 Task: Set the Date Opened to "is on " Also Select the date while find invoice.
Action: Mouse moved to (170, 21)
Screenshot: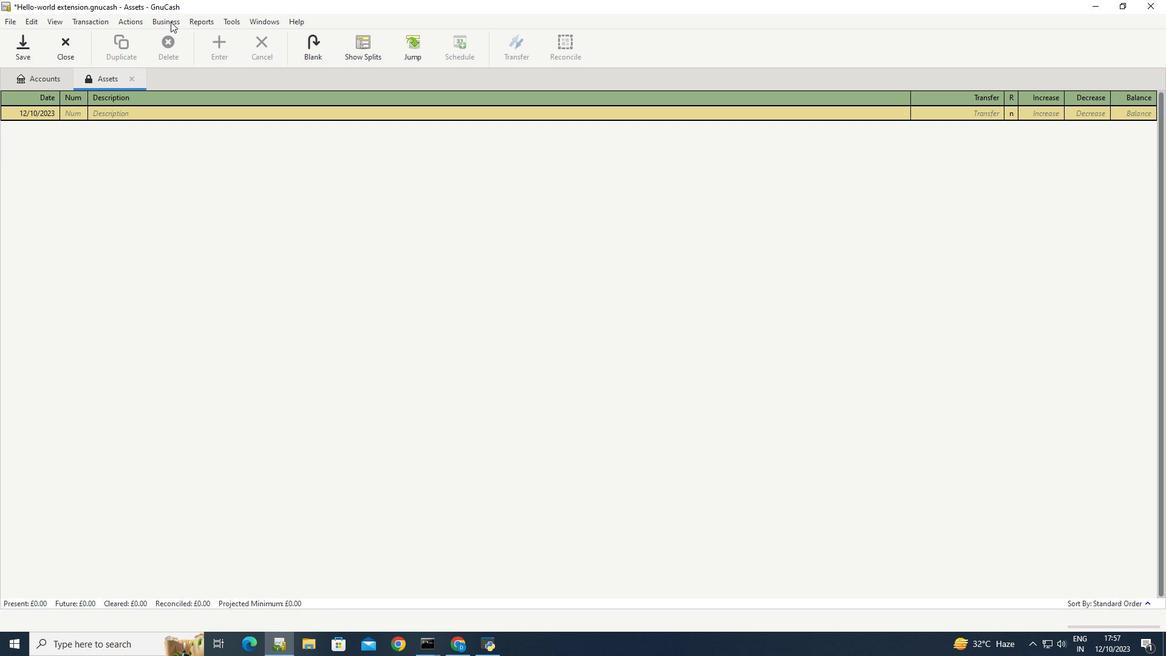 
Action: Mouse pressed left at (170, 21)
Screenshot: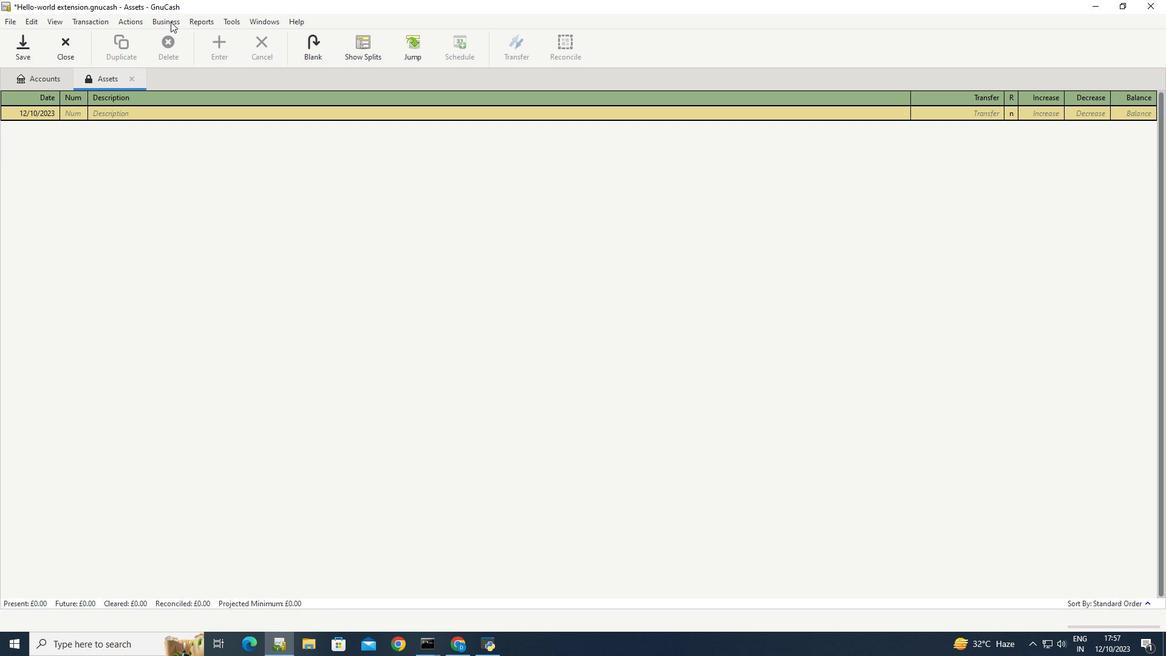 
Action: Mouse moved to (309, 98)
Screenshot: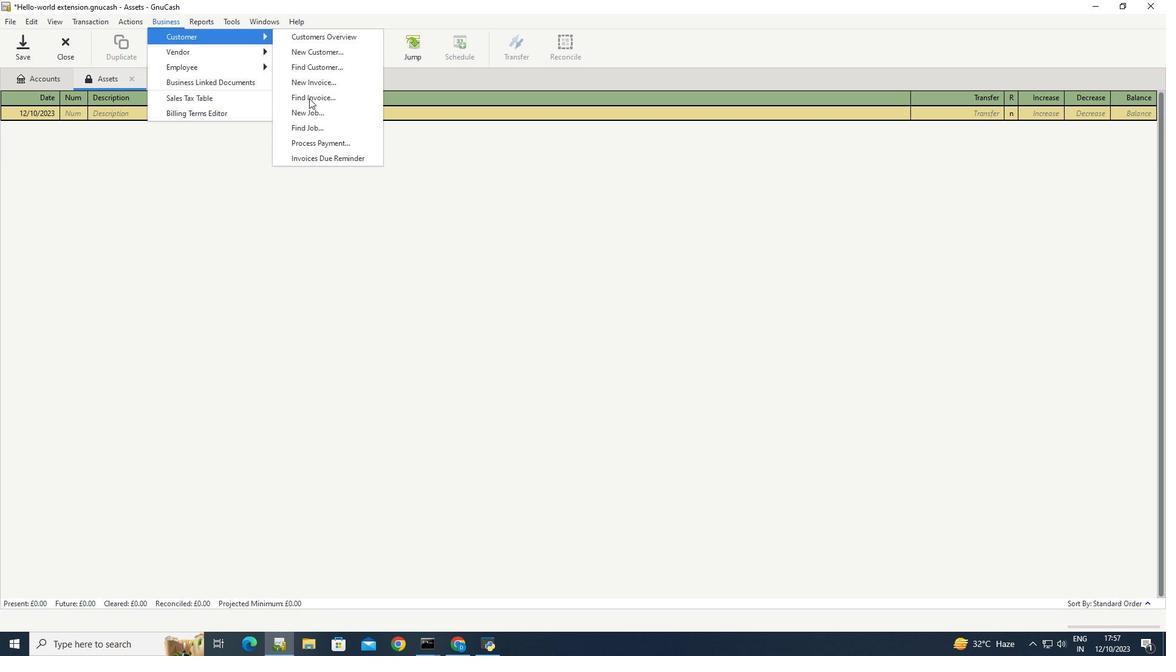 
Action: Mouse pressed left at (309, 98)
Screenshot: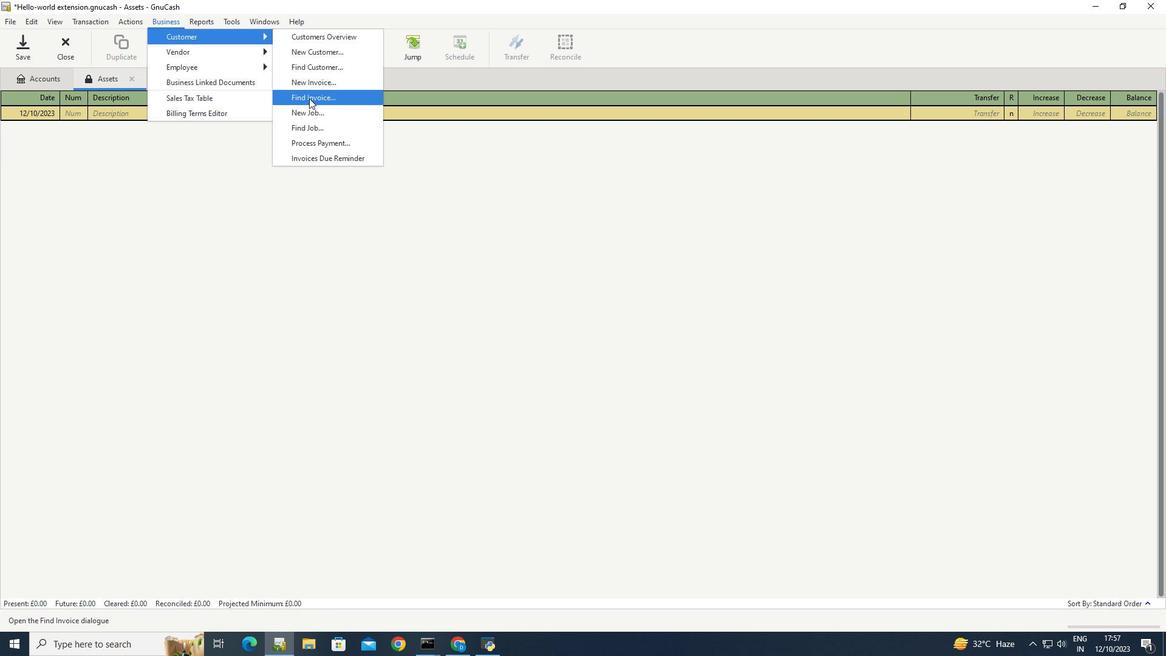 
Action: Mouse moved to (451, 283)
Screenshot: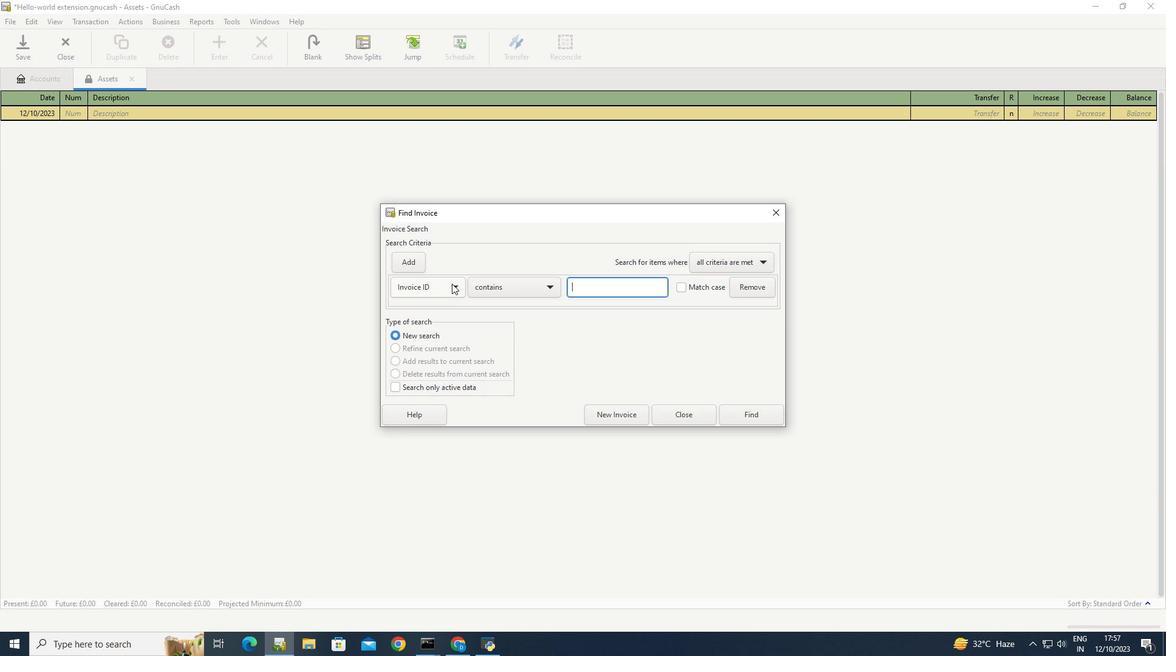 
Action: Mouse pressed left at (451, 283)
Screenshot: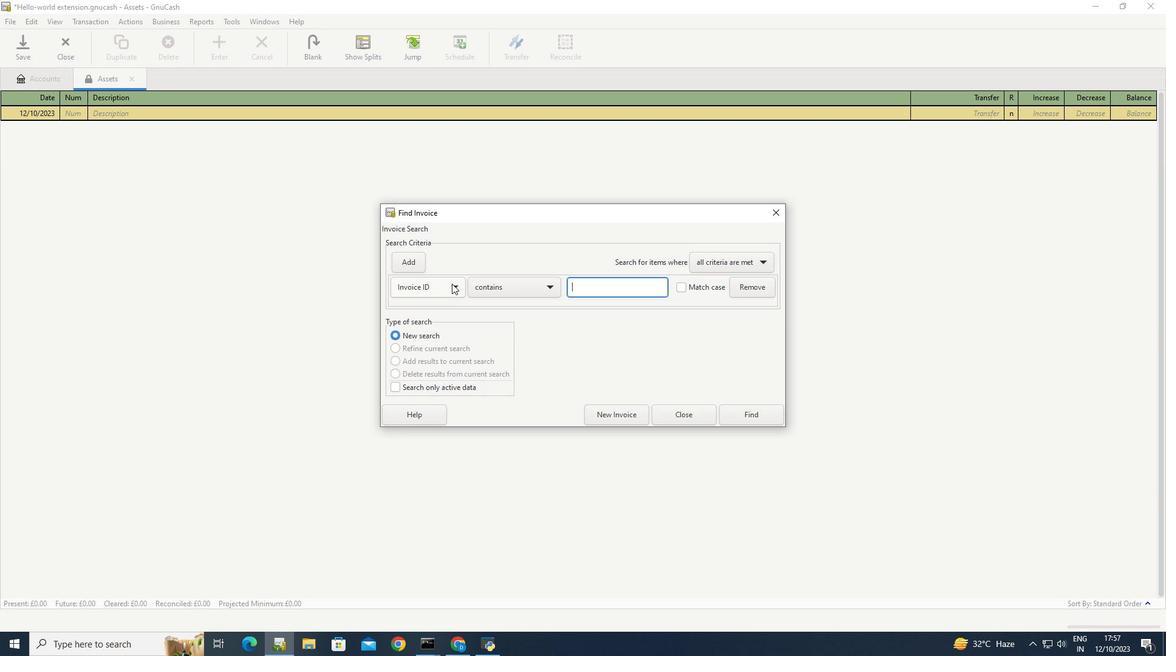 
Action: Mouse moved to (424, 344)
Screenshot: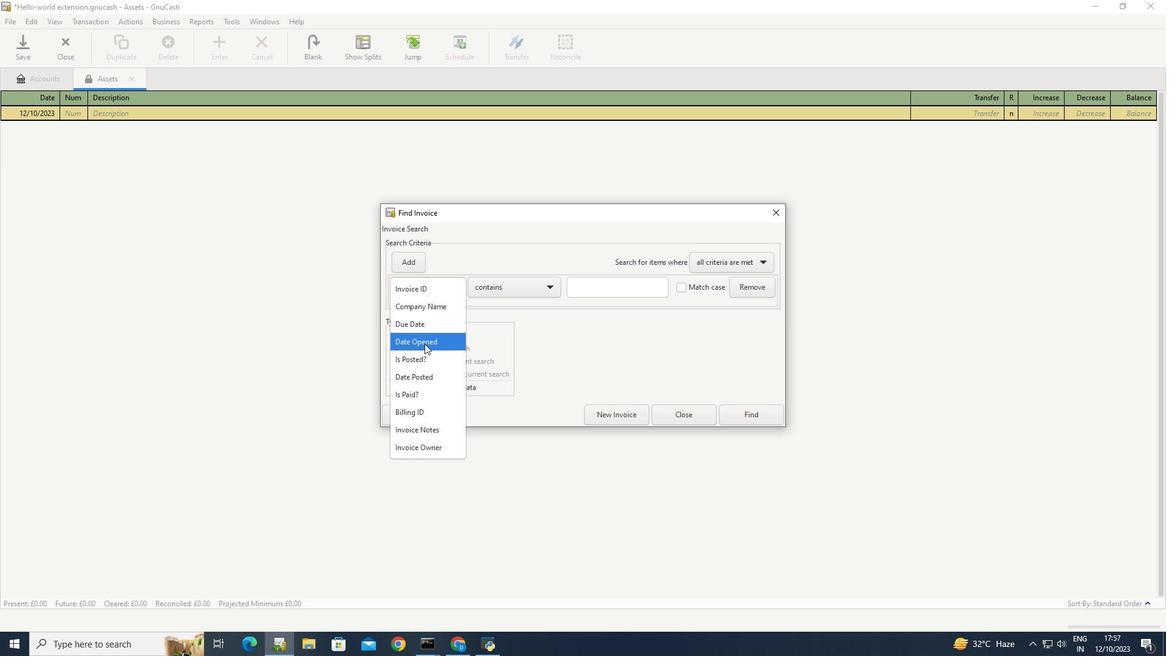 
Action: Mouse pressed left at (424, 344)
Screenshot: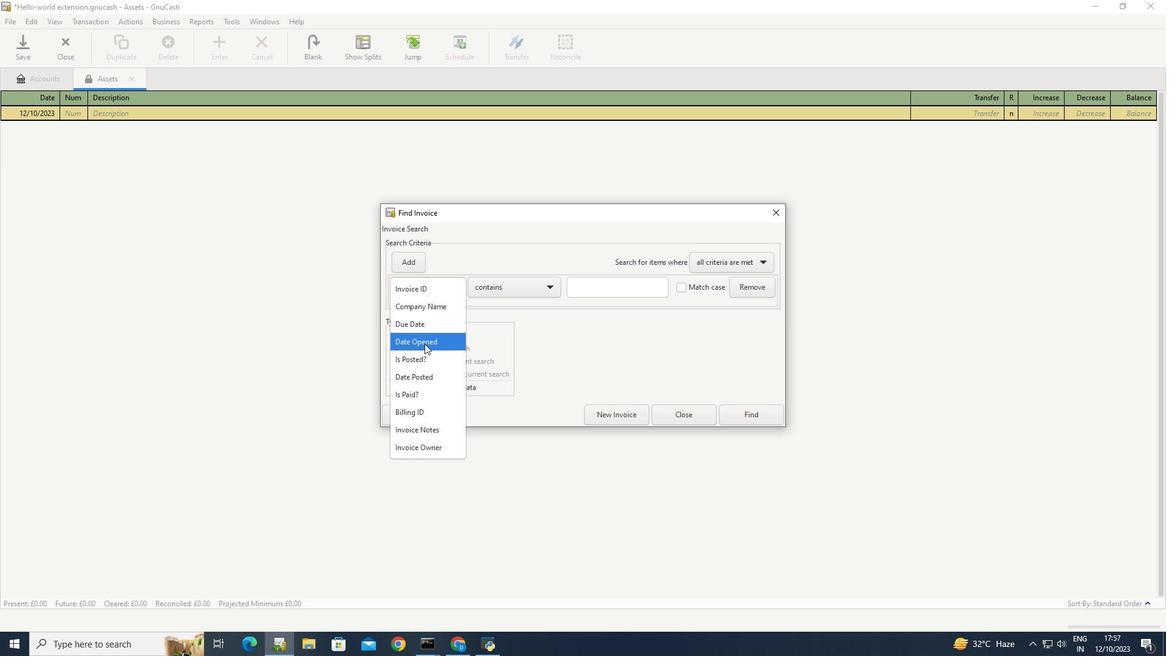 
Action: Mouse moved to (524, 288)
Screenshot: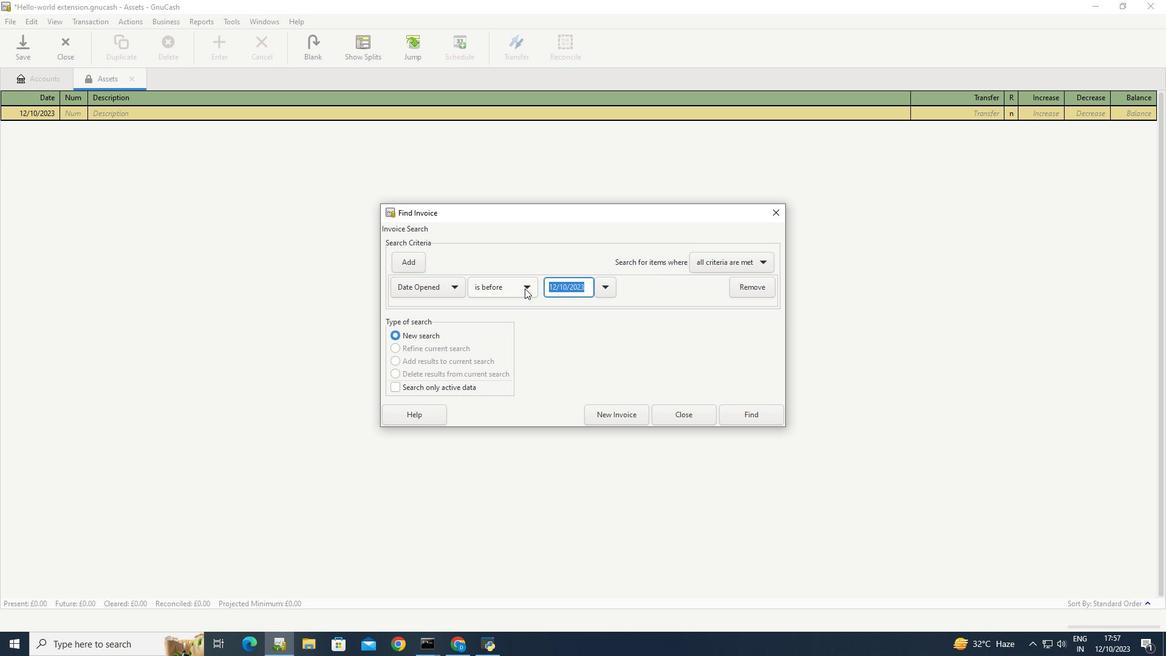 
Action: Mouse pressed left at (524, 288)
Screenshot: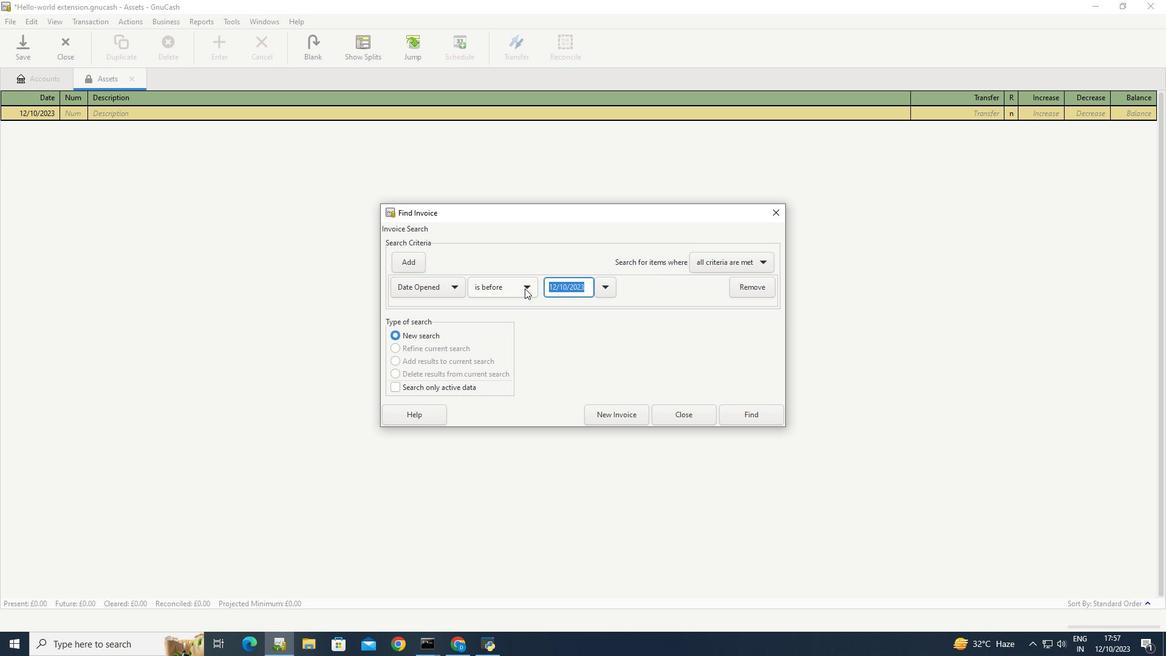 
Action: Mouse moved to (498, 325)
Screenshot: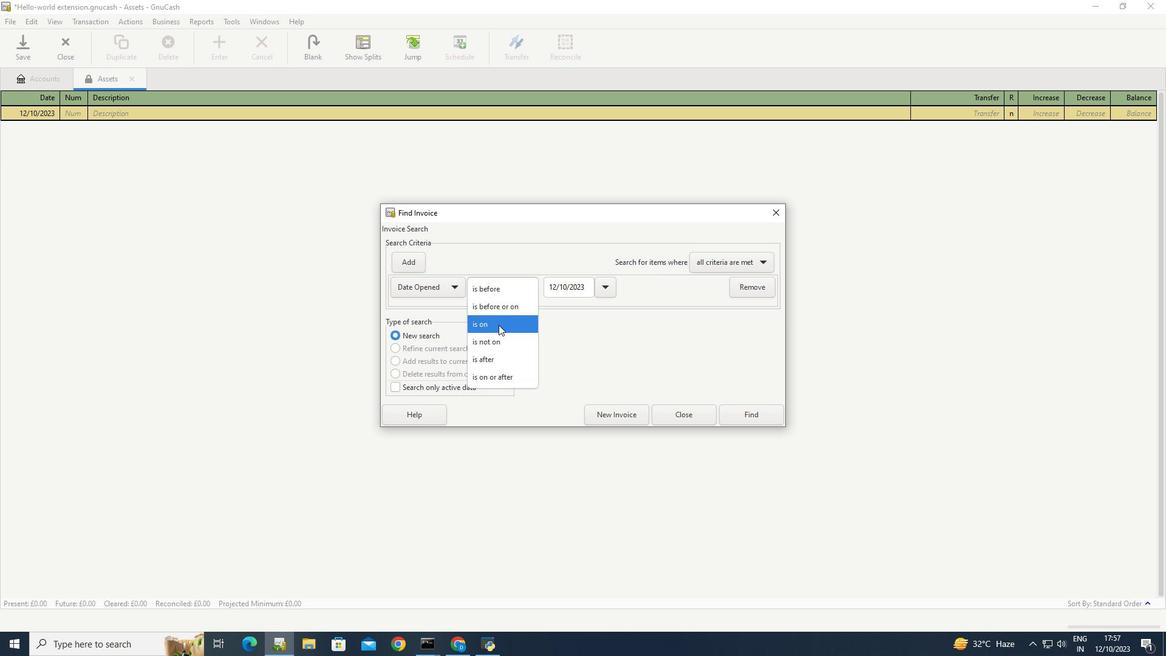 
Action: Mouse pressed left at (498, 325)
Screenshot: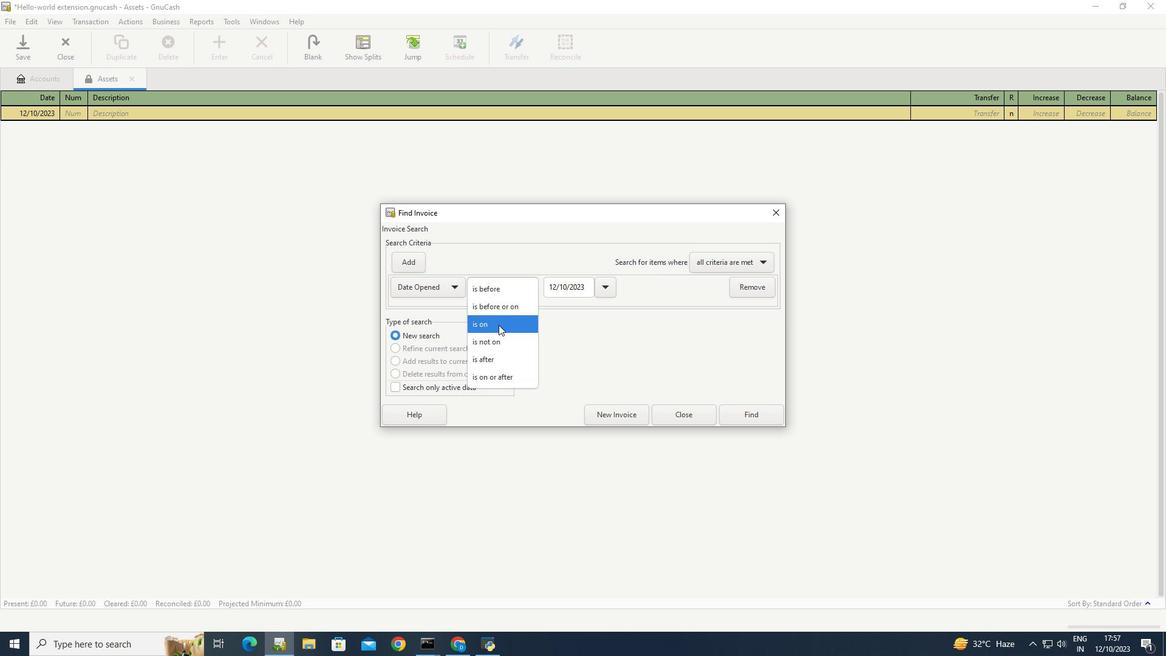 
Action: Mouse moved to (608, 284)
Screenshot: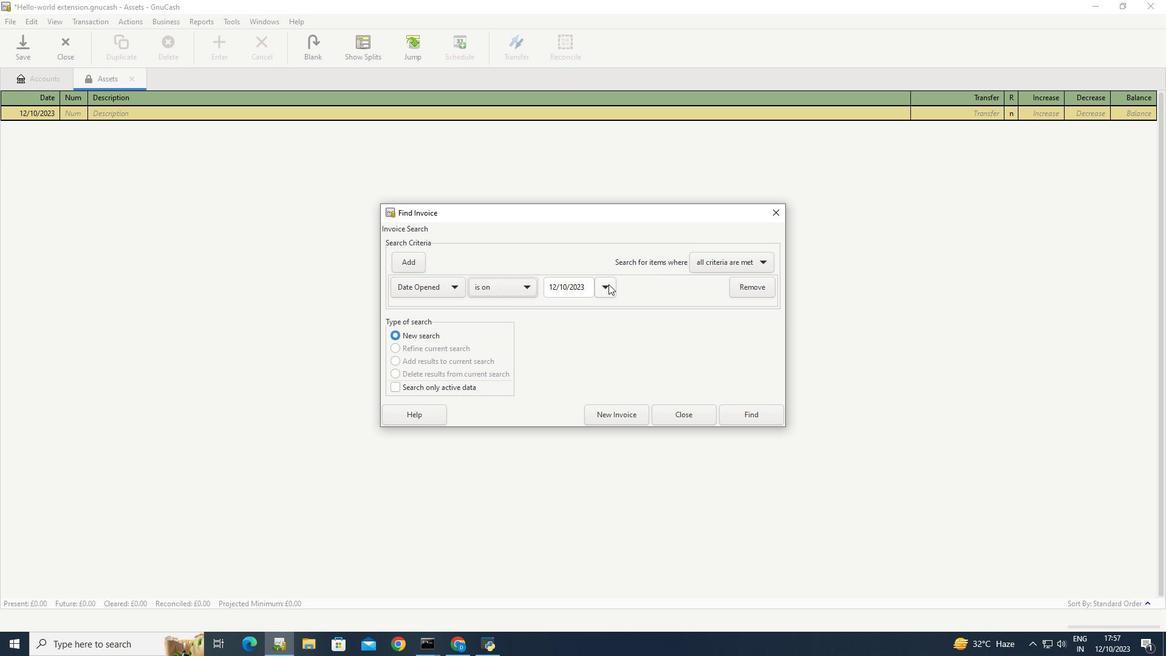 
Action: Mouse pressed left at (608, 284)
Screenshot: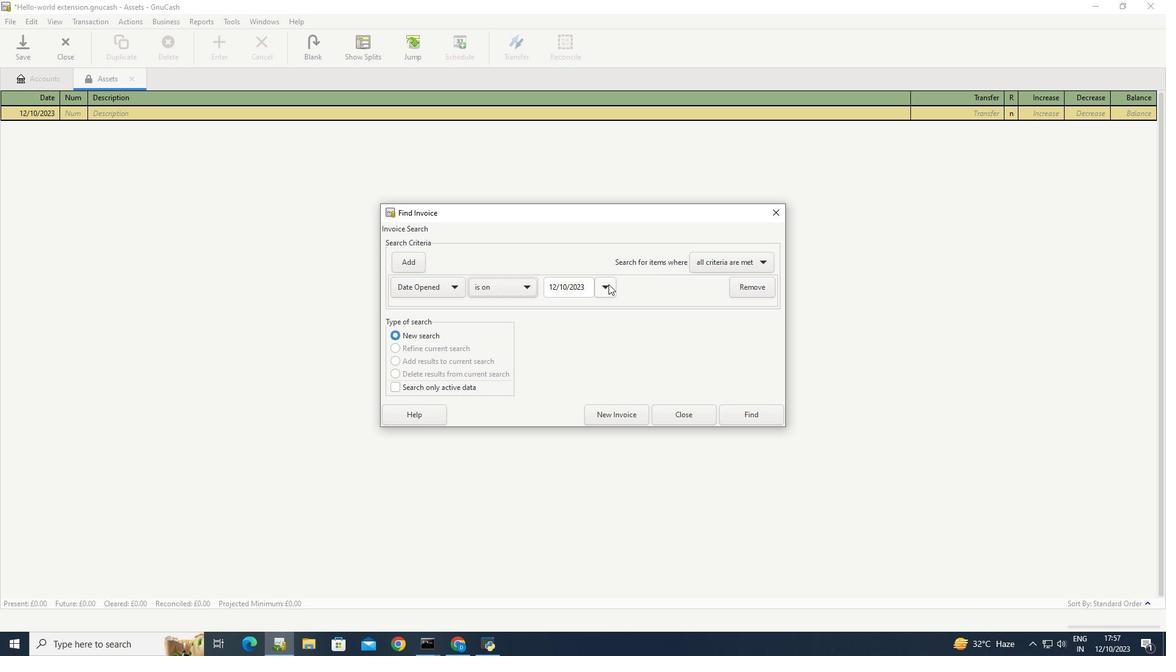
Action: Mouse moved to (561, 350)
Screenshot: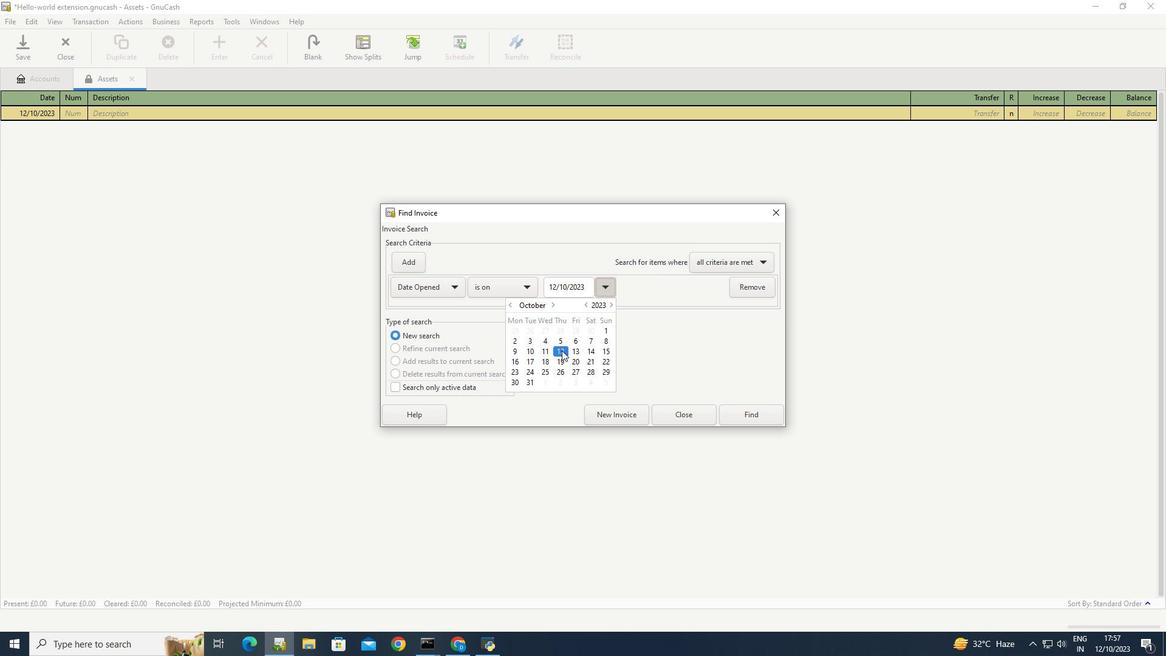 
Action: Mouse pressed left at (561, 350)
Screenshot: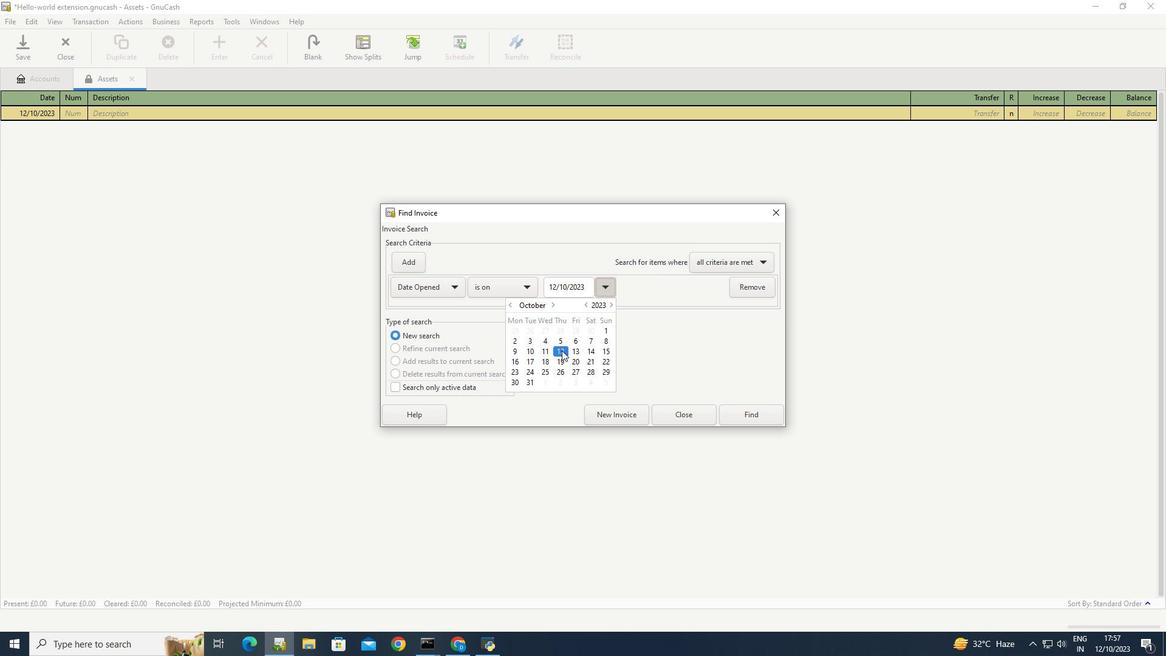 
Action: Mouse moved to (637, 342)
Screenshot: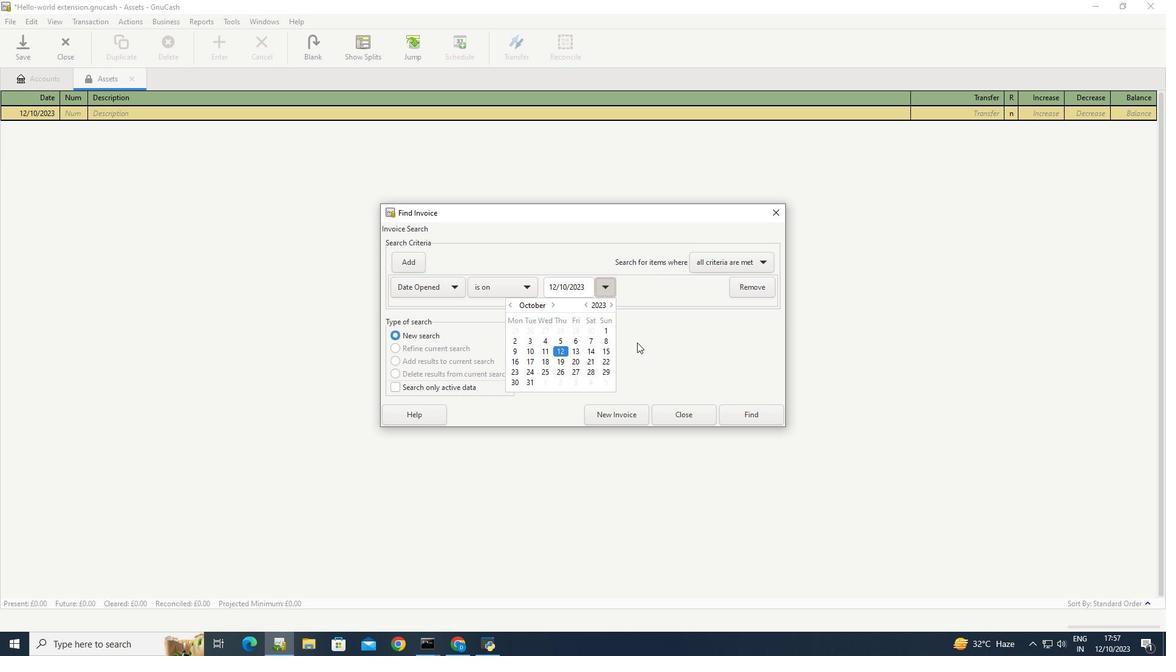 
Action: Mouse pressed left at (637, 342)
Screenshot: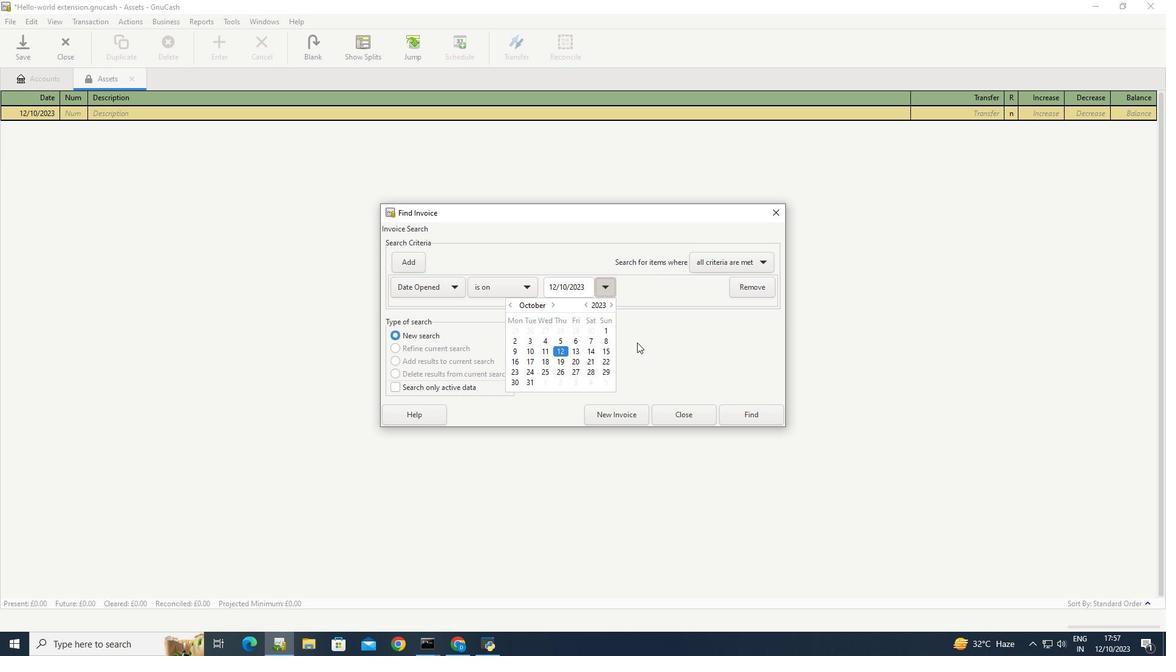 
